 Task: In share turn off push notifications.
Action: Mouse moved to (849, 83)
Screenshot: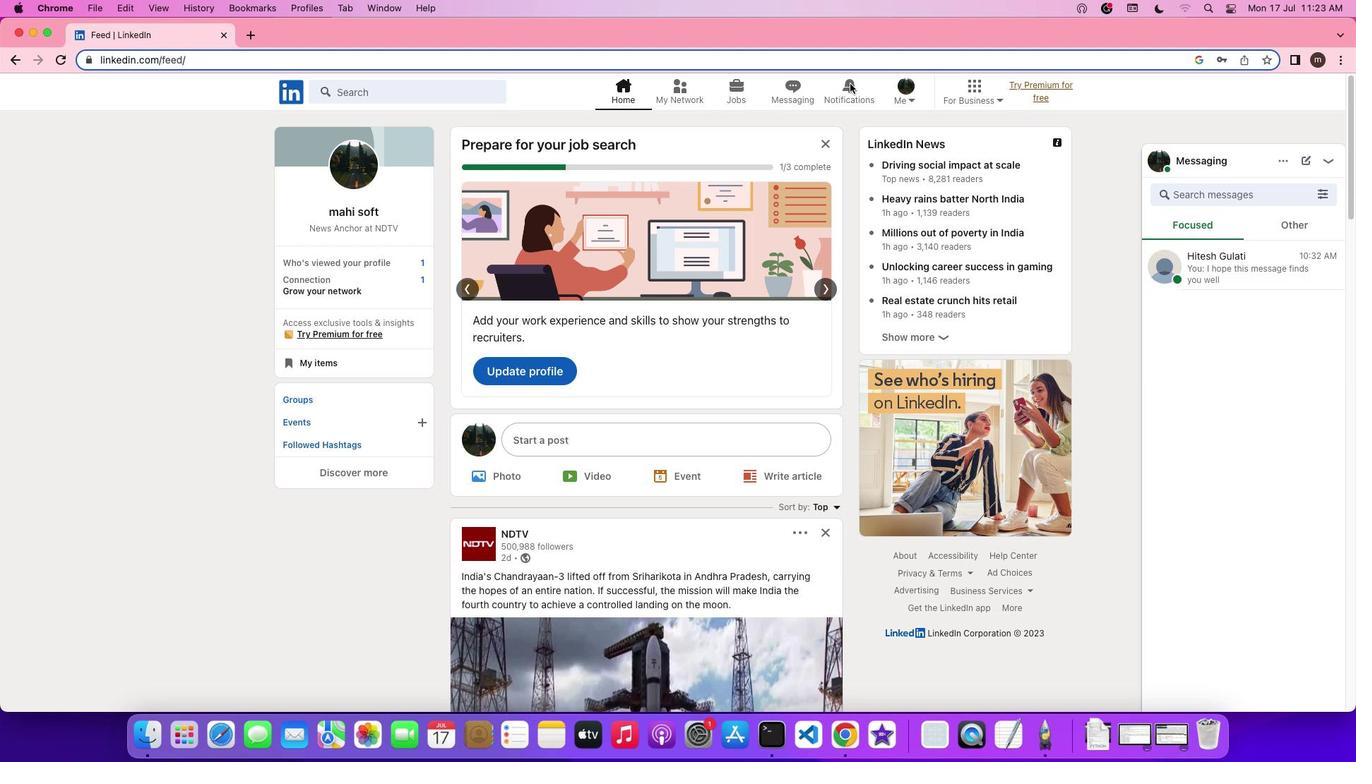 
Action: Mouse pressed left at (849, 83)
Screenshot: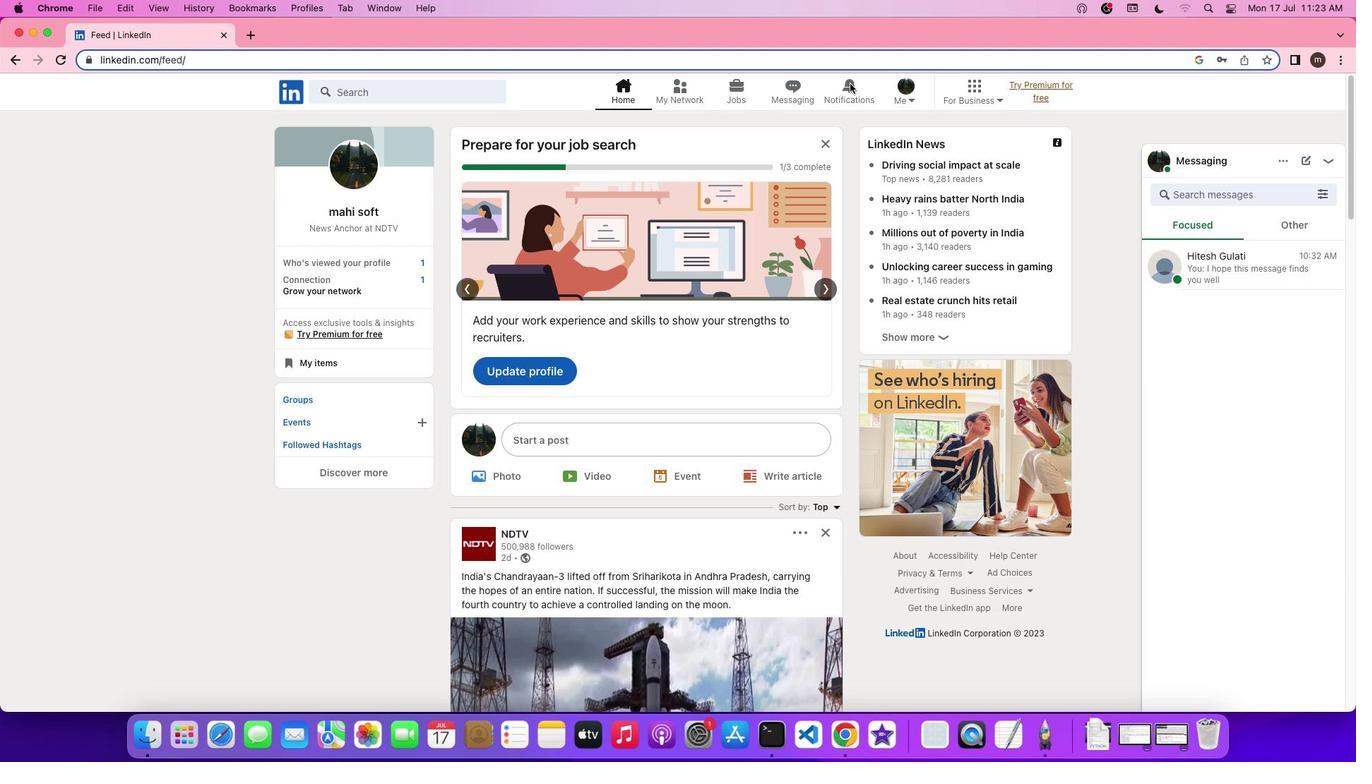 
Action: Mouse pressed left at (849, 83)
Screenshot: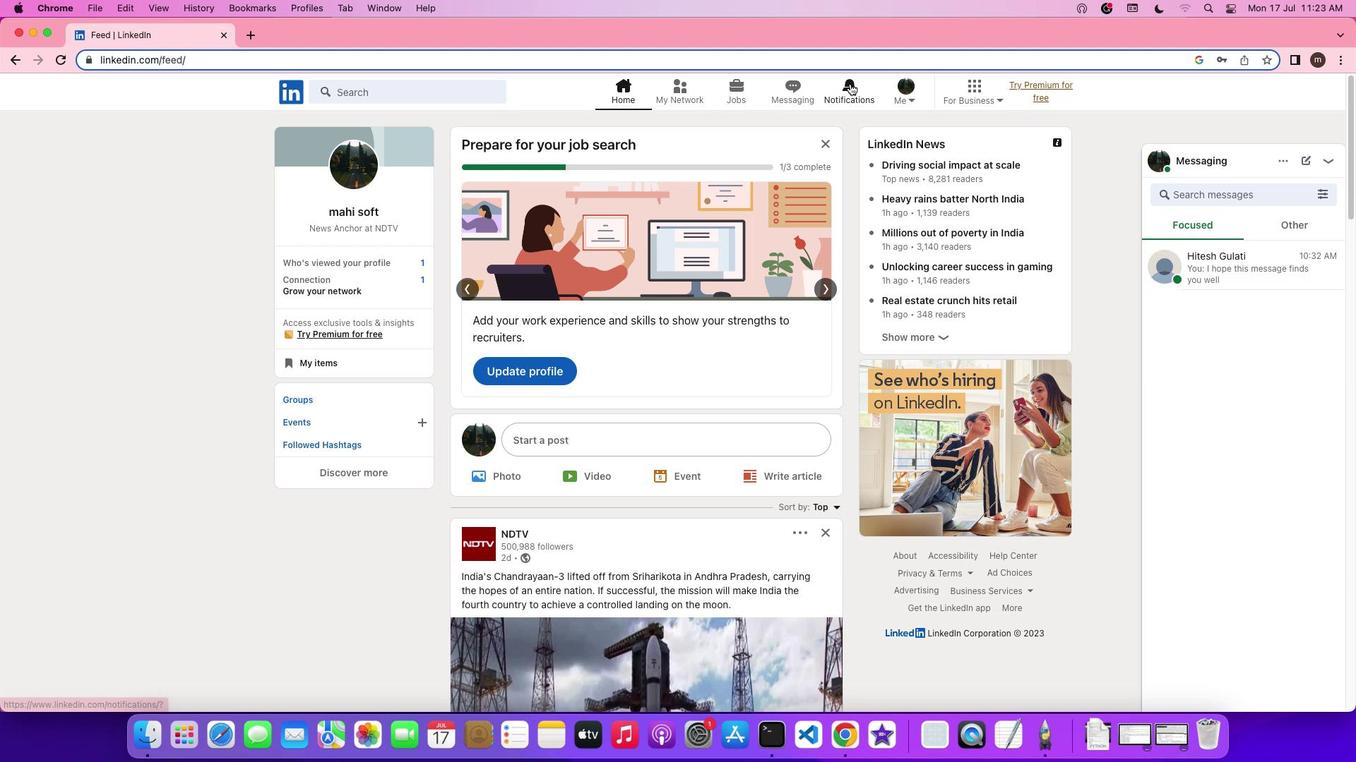 
Action: Mouse moved to (335, 183)
Screenshot: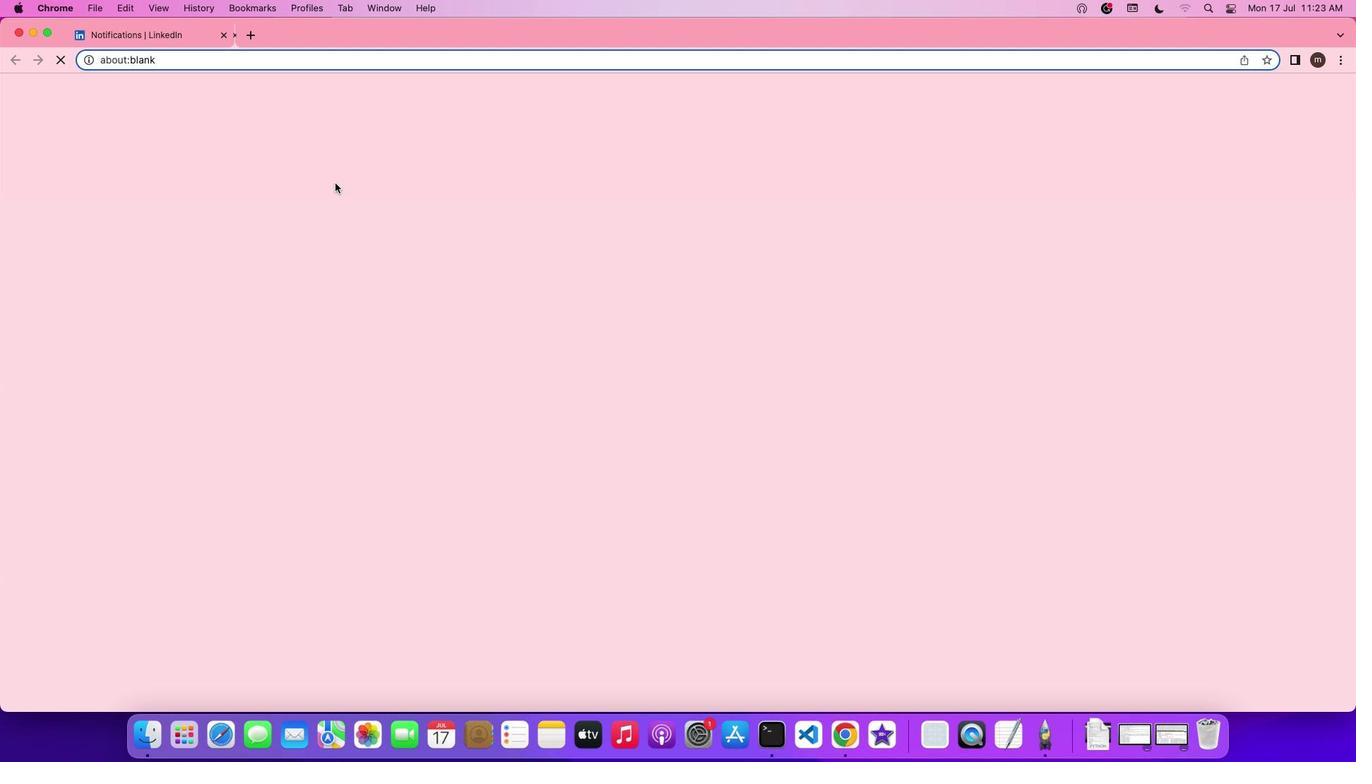 
Action: Mouse pressed left at (335, 183)
Screenshot: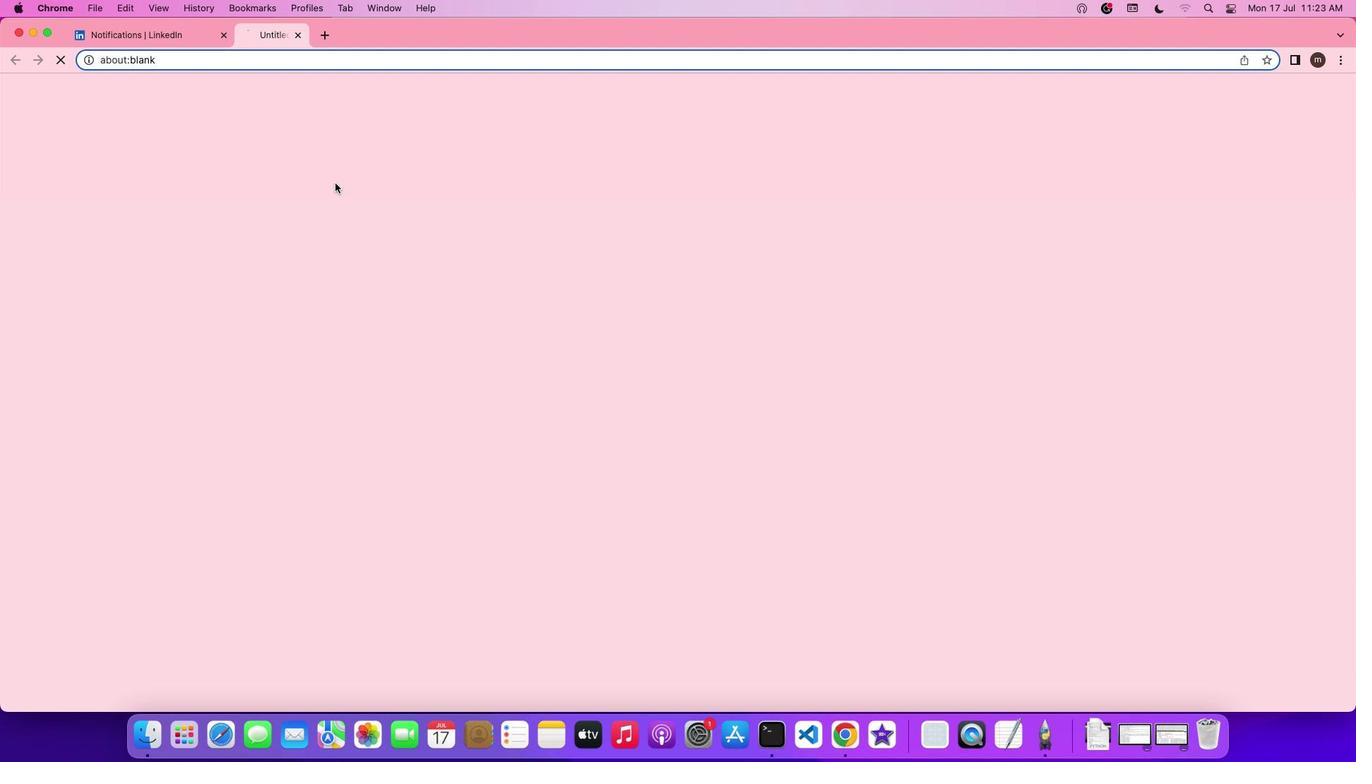 
Action: Mouse moved to (605, 351)
Screenshot: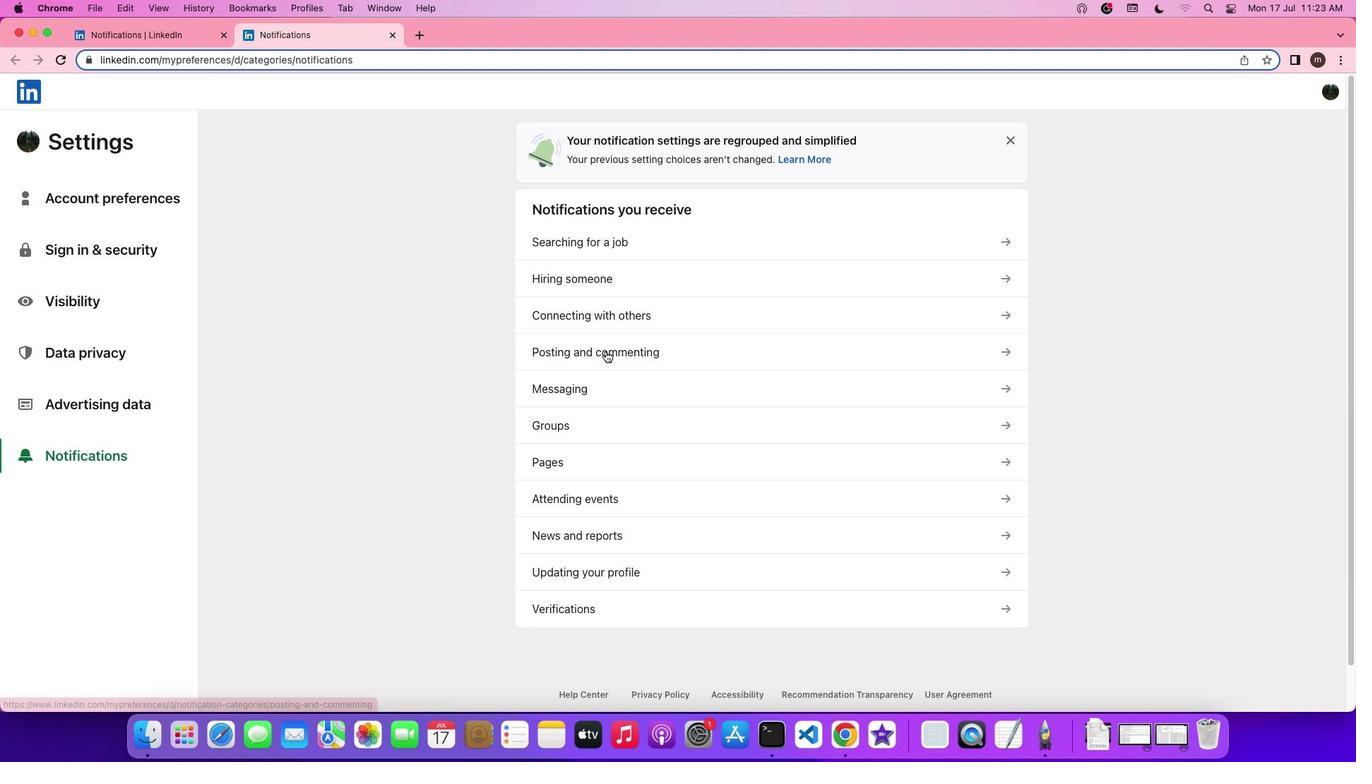 
Action: Mouse pressed left at (605, 351)
Screenshot: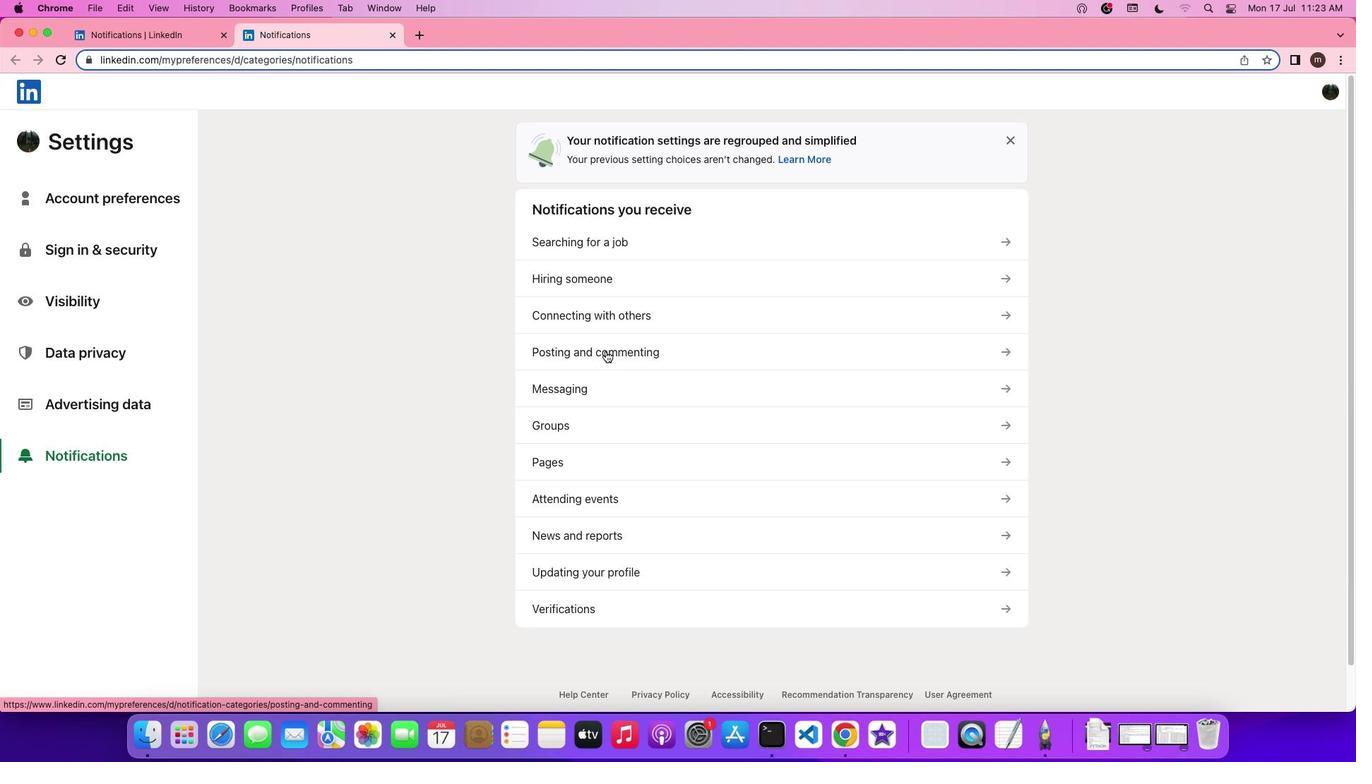
Action: Mouse moved to (677, 287)
Screenshot: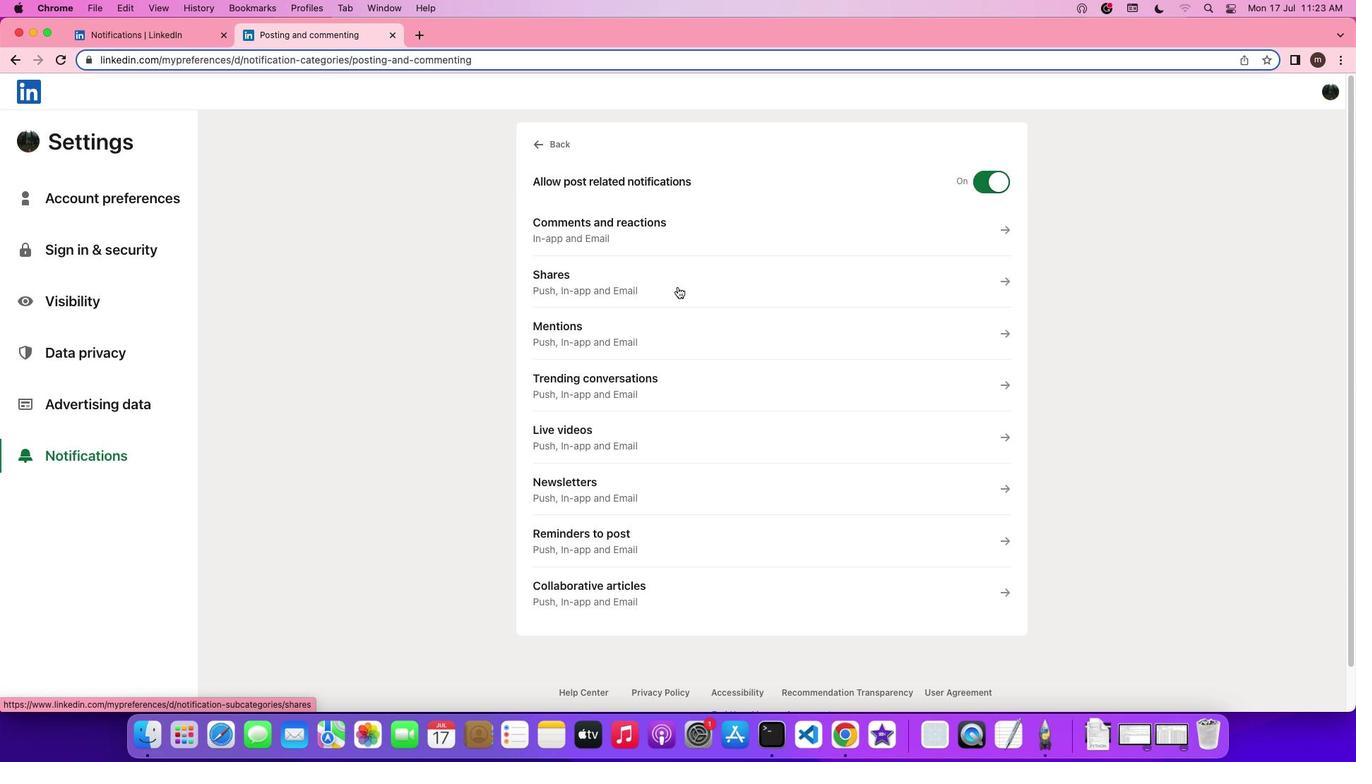 
Action: Mouse pressed left at (677, 287)
Screenshot: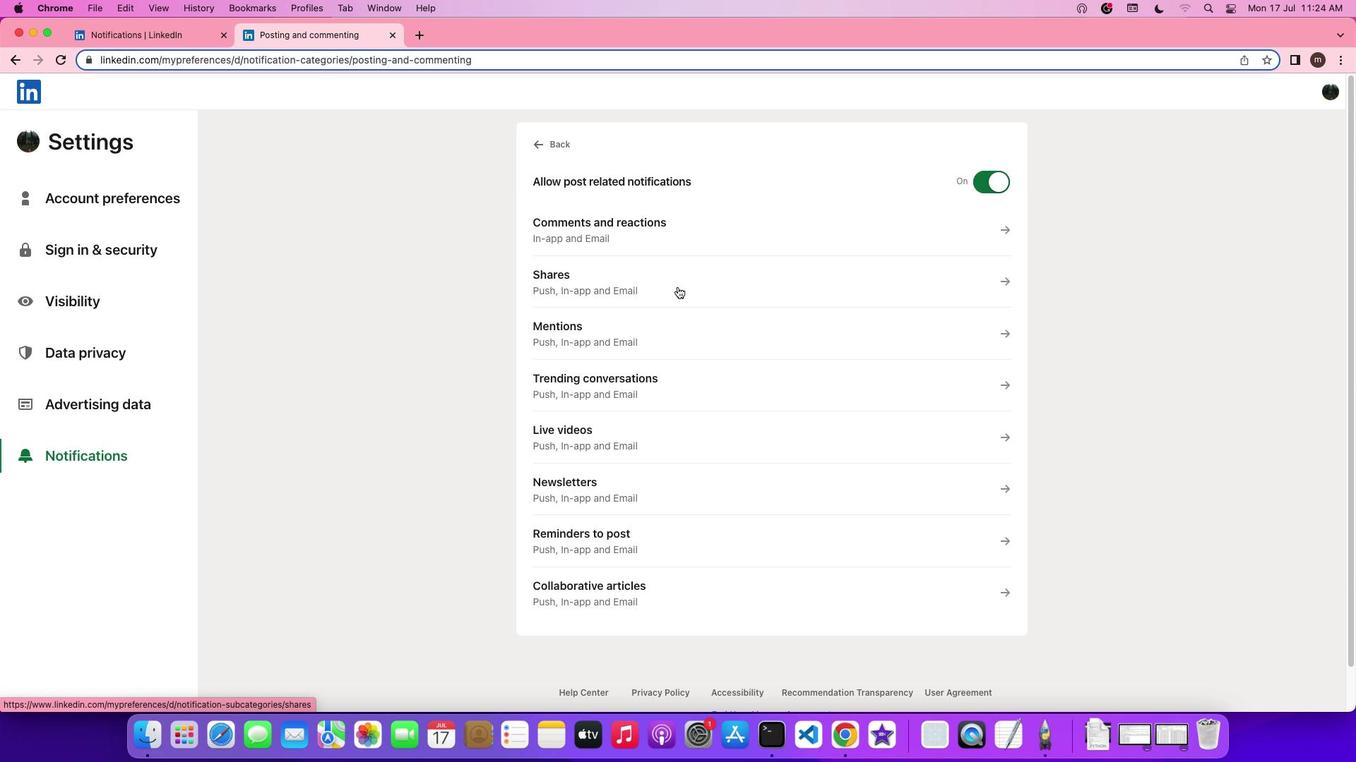 
Action: Mouse moved to (1004, 315)
Screenshot: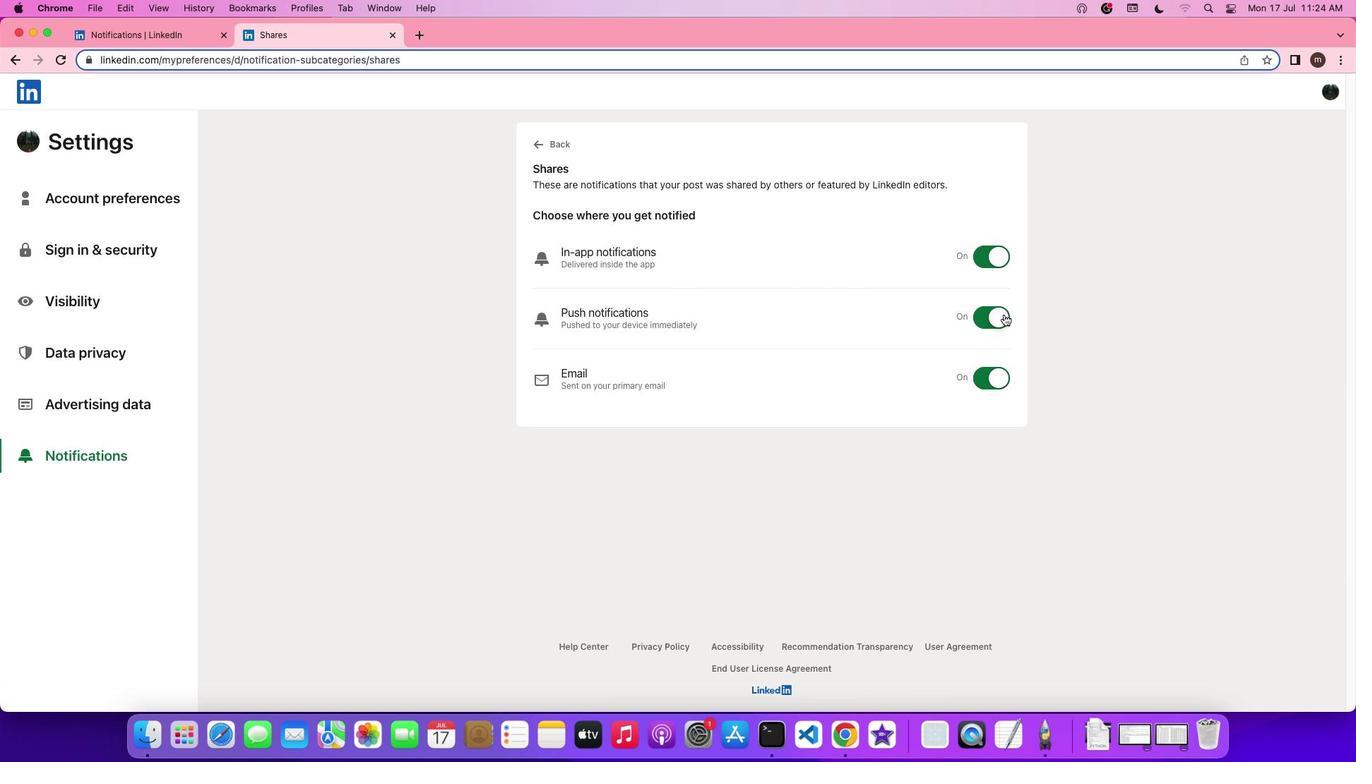 
Action: Mouse pressed left at (1004, 315)
Screenshot: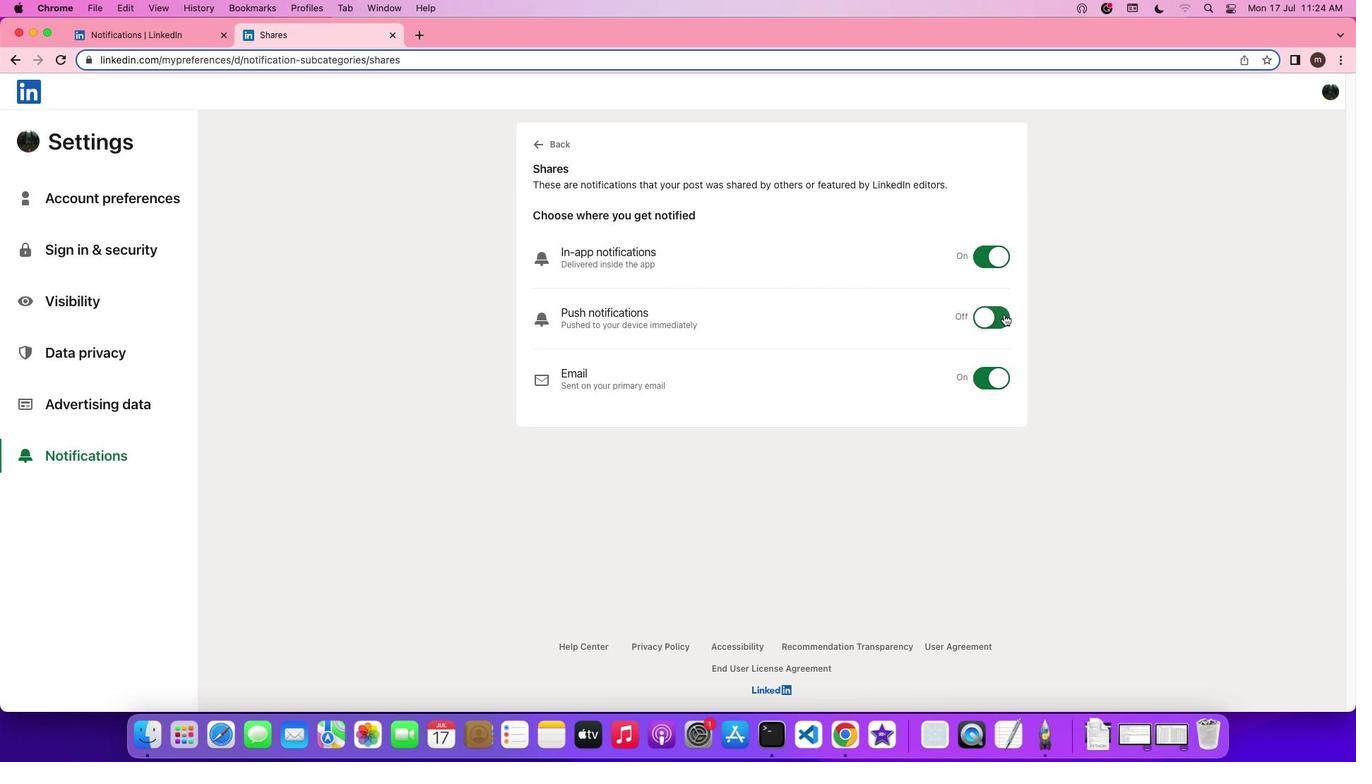 
